 Task: Create a blank project AgileBox with privacy Public and default view as List and in the team Taskers . Create three sections in the project as To-Do, Doing and Done
Action: Mouse moved to (70, 54)
Screenshot: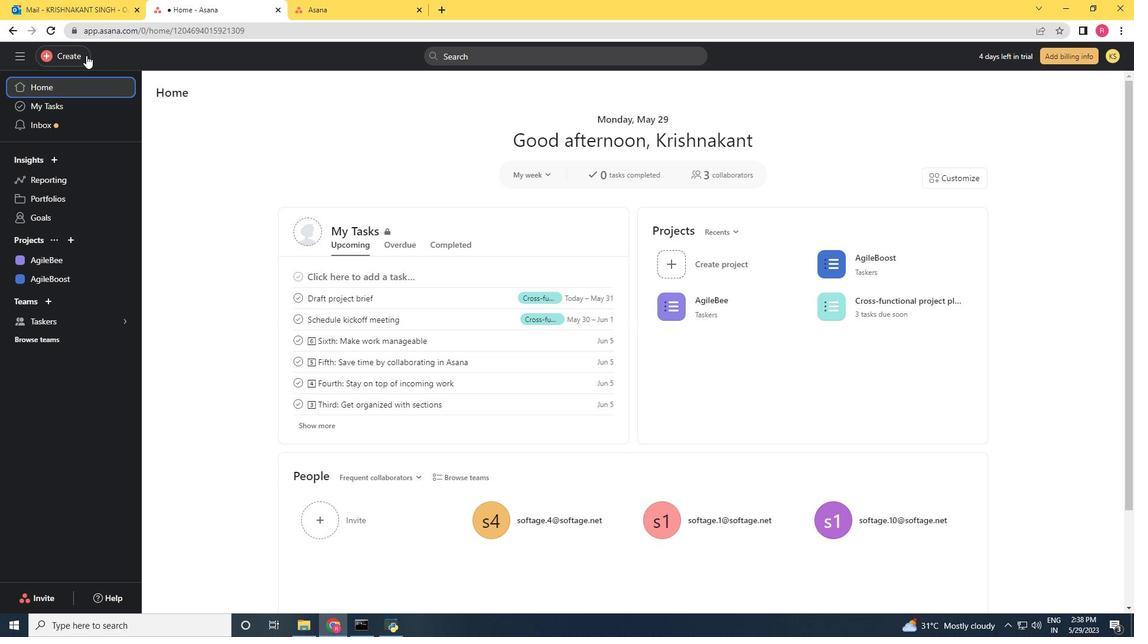 
Action: Mouse pressed left at (70, 54)
Screenshot: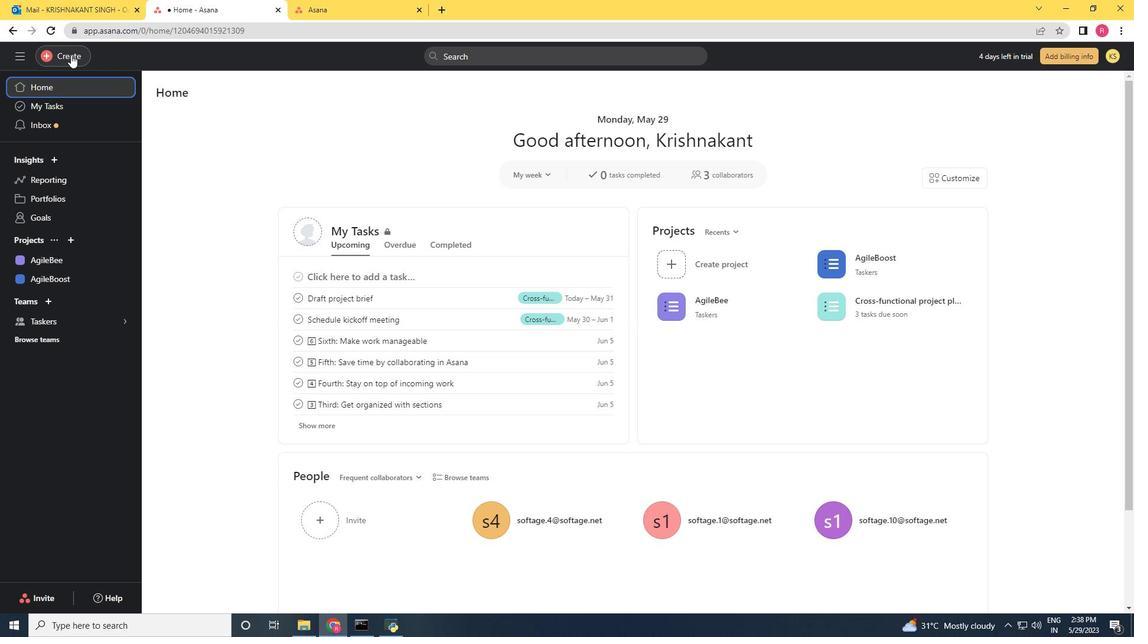 
Action: Mouse moved to (129, 78)
Screenshot: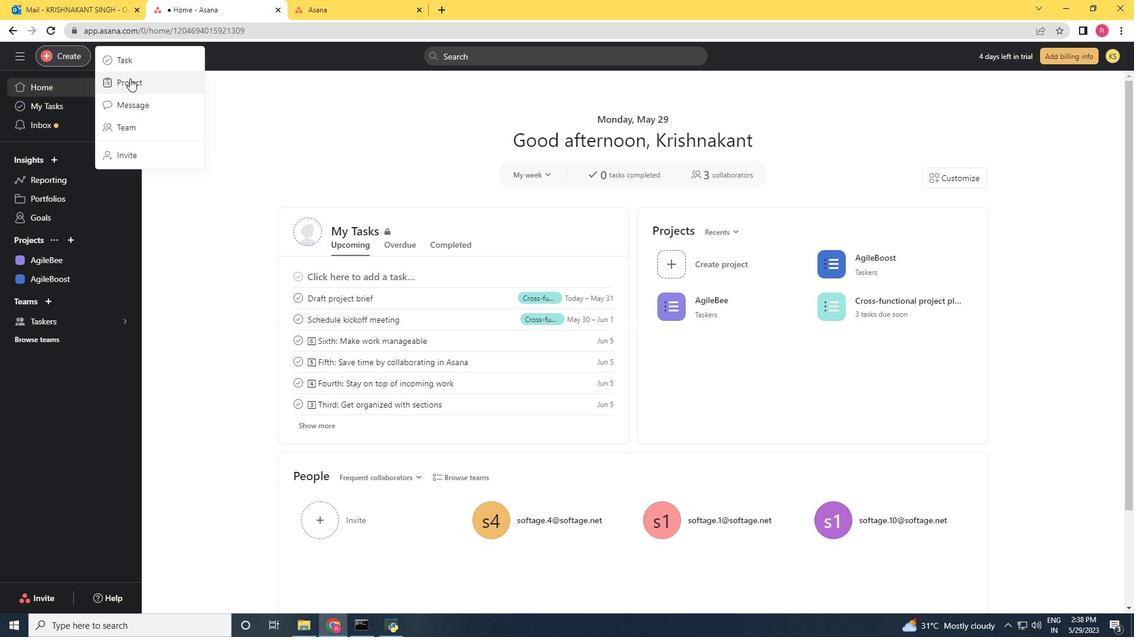 
Action: Mouse pressed left at (129, 78)
Screenshot: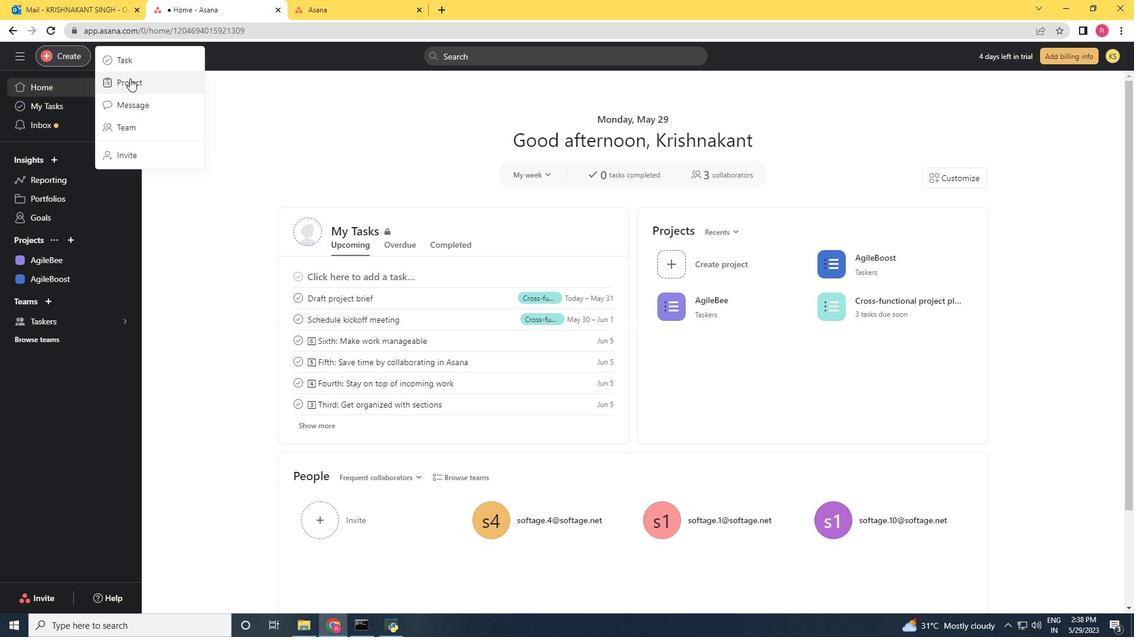 
Action: Mouse moved to (473, 348)
Screenshot: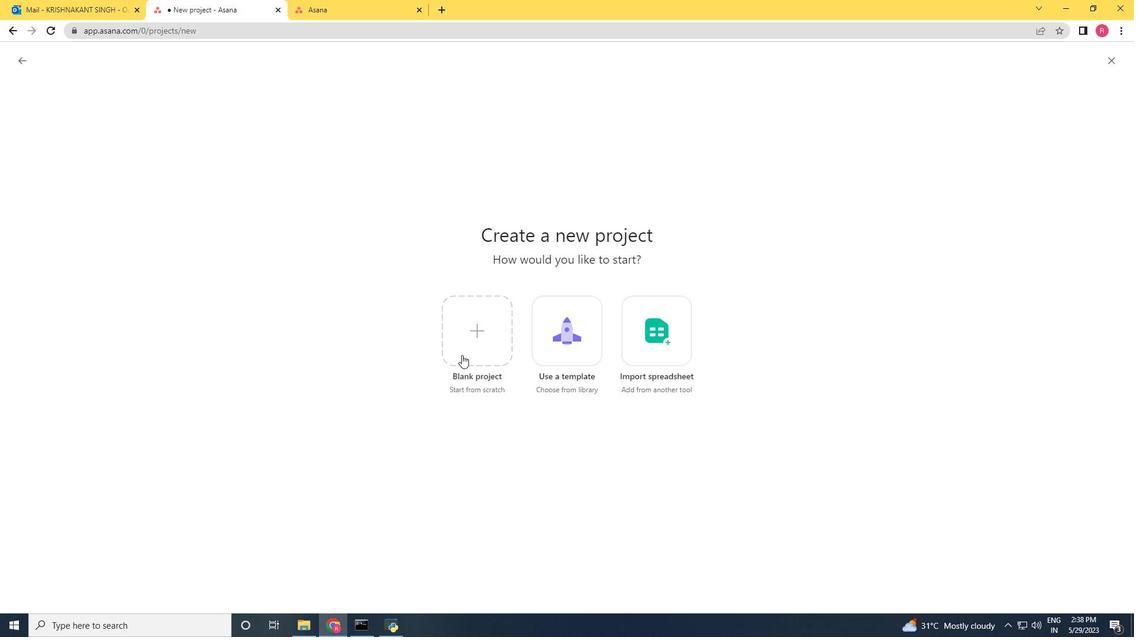 
Action: Mouse pressed left at (473, 348)
Screenshot: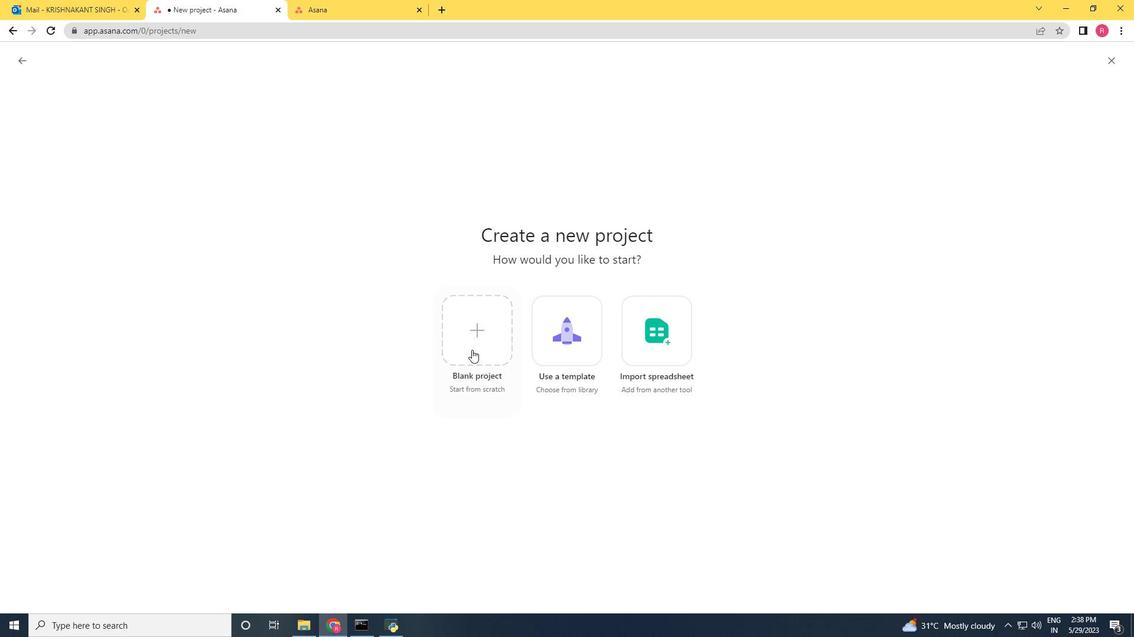 
Action: Mouse moved to (539, 469)
Screenshot: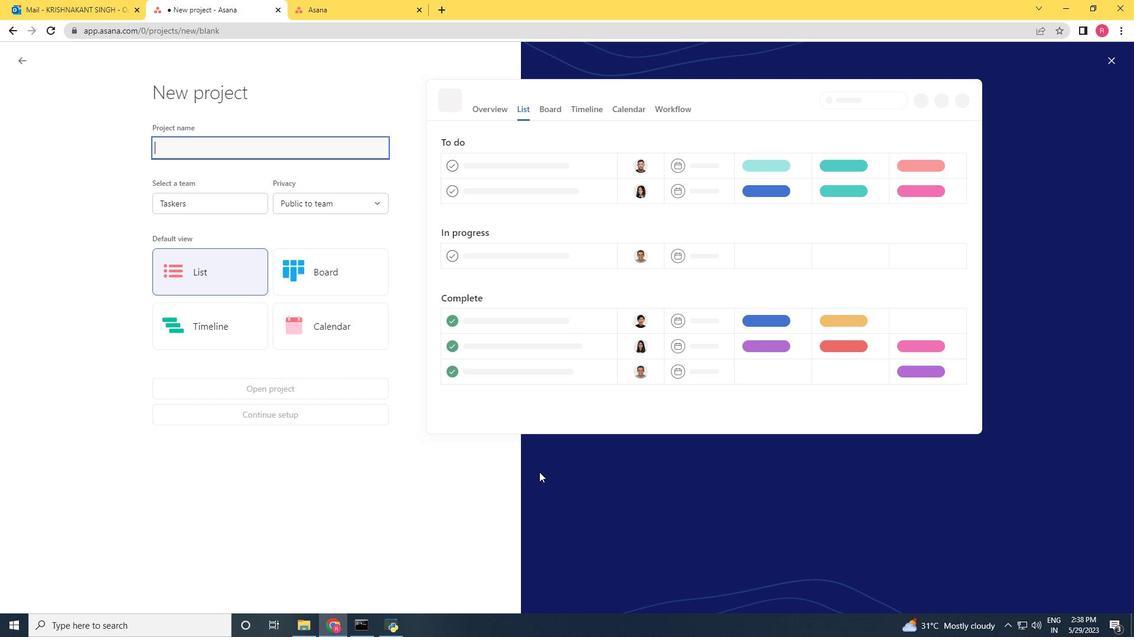 
Action: Key pressed <Key.shift>Agile<Key.shift>Box
Screenshot: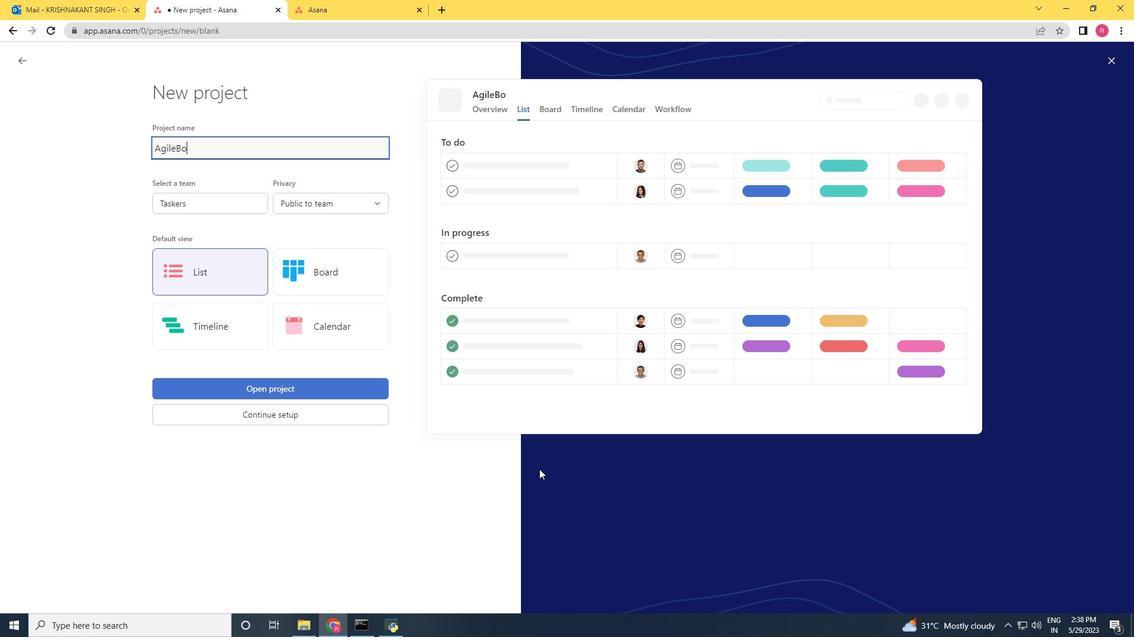 
Action: Mouse moved to (327, 197)
Screenshot: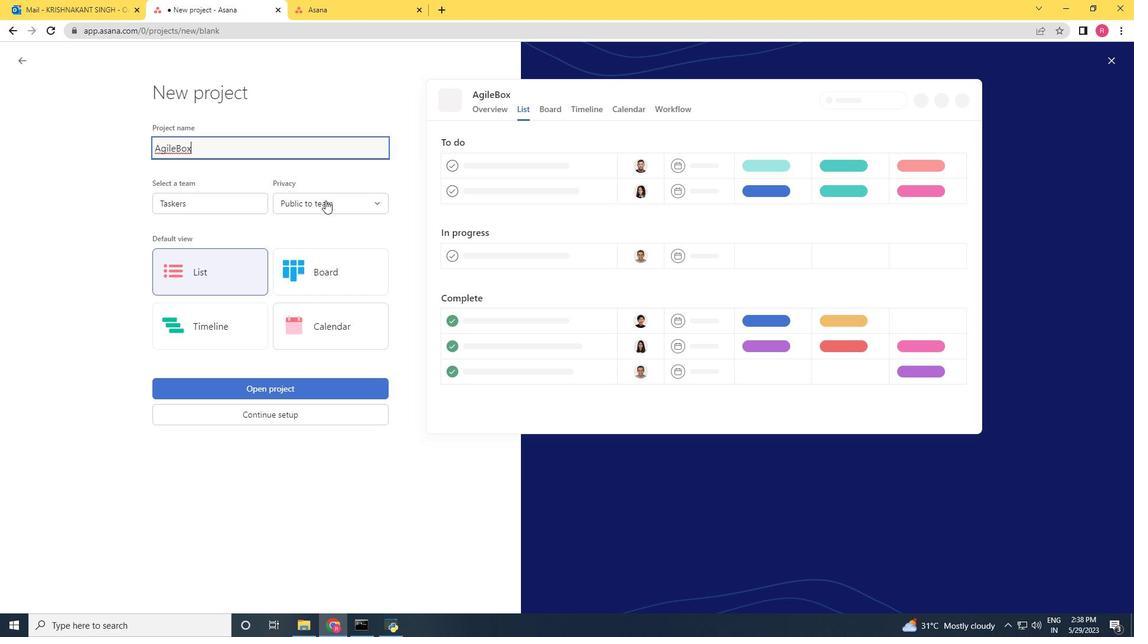 
Action: Mouse pressed left at (327, 197)
Screenshot: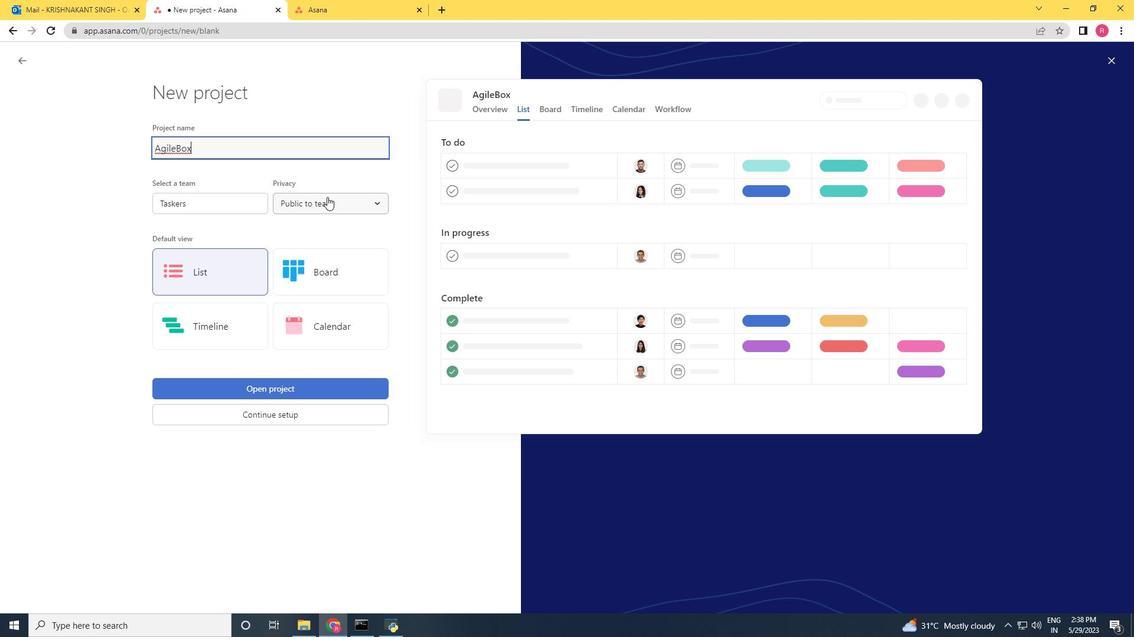 
Action: Mouse moved to (327, 222)
Screenshot: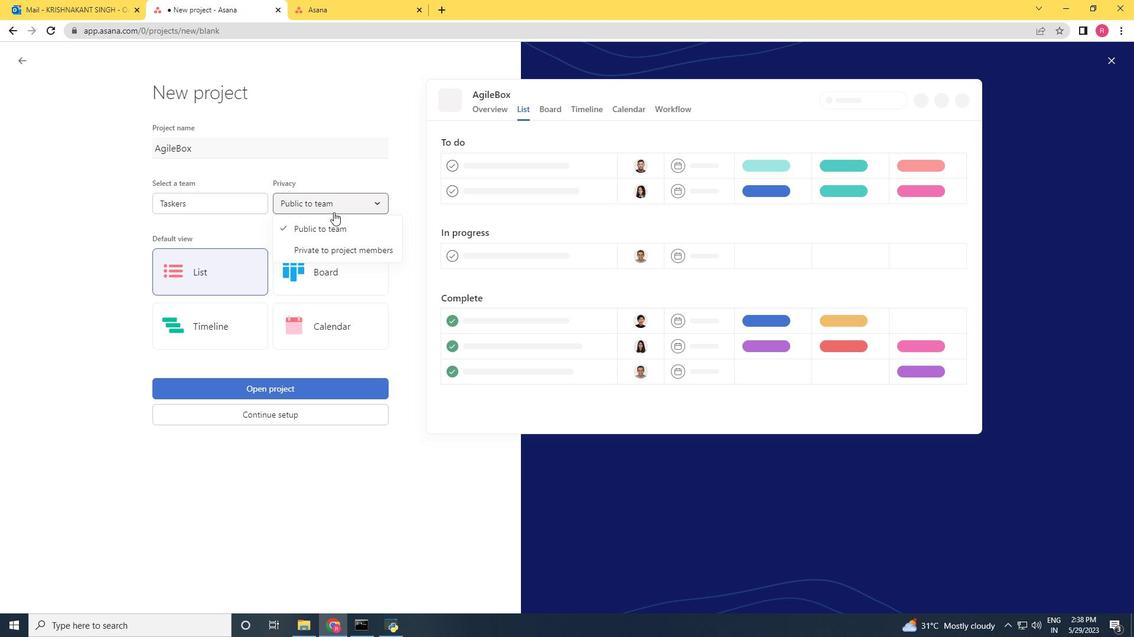 
Action: Mouse pressed left at (327, 222)
Screenshot: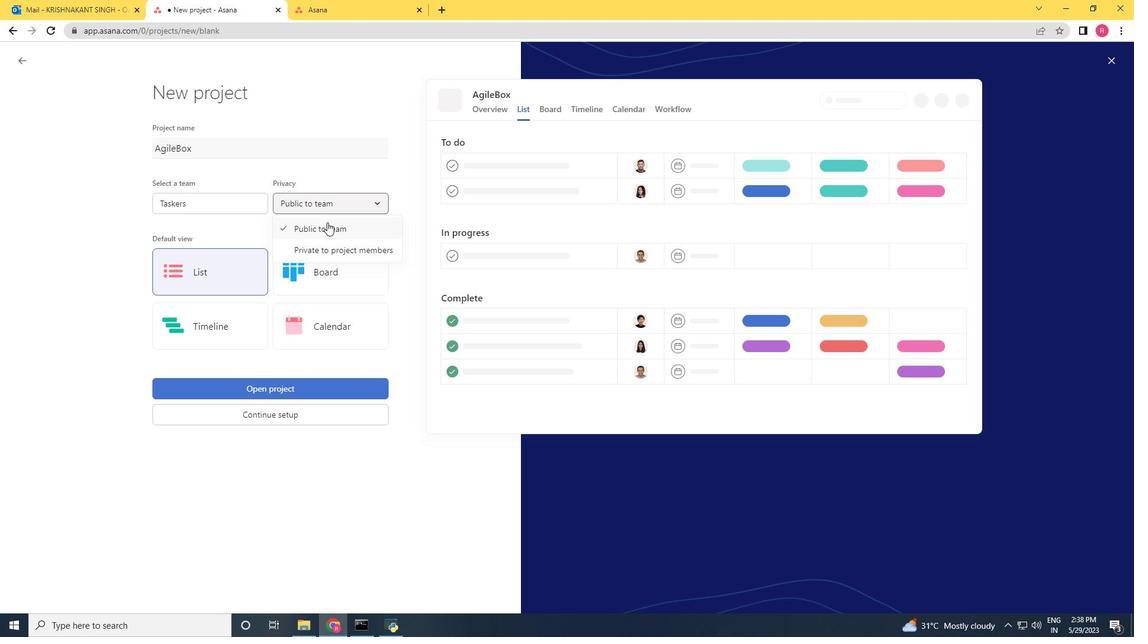 
Action: Mouse moved to (222, 262)
Screenshot: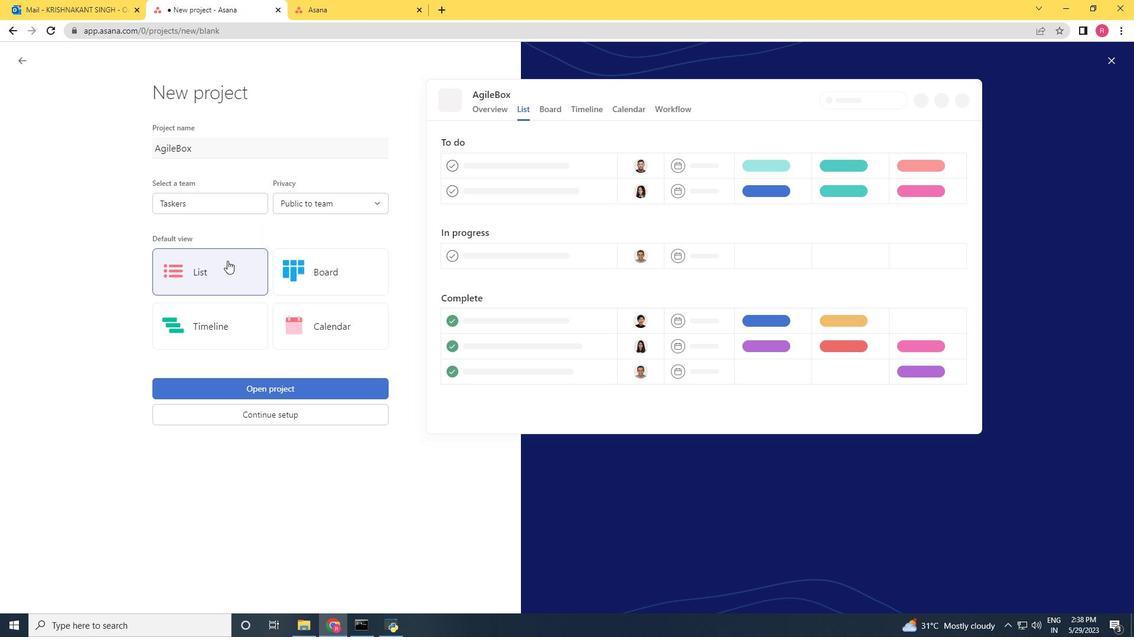 
Action: Mouse pressed left at (222, 262)
Screenshot: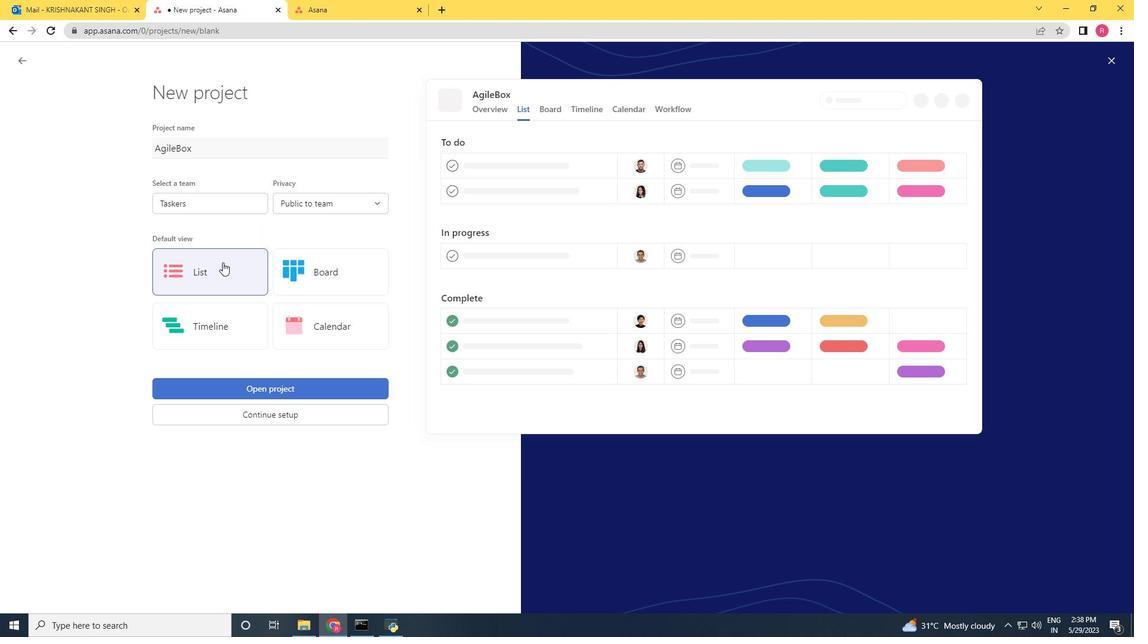 
Action: Mouse moved to (224, 200)
Screenshot: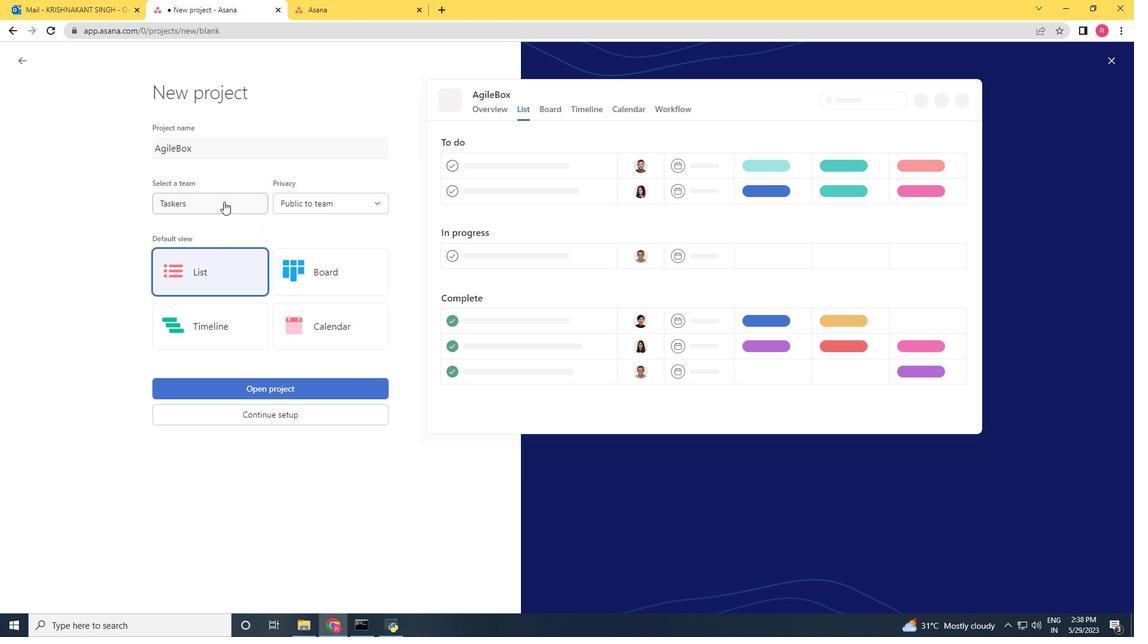 
Action: Mouse pressed left at (224, 200)
Screenshot: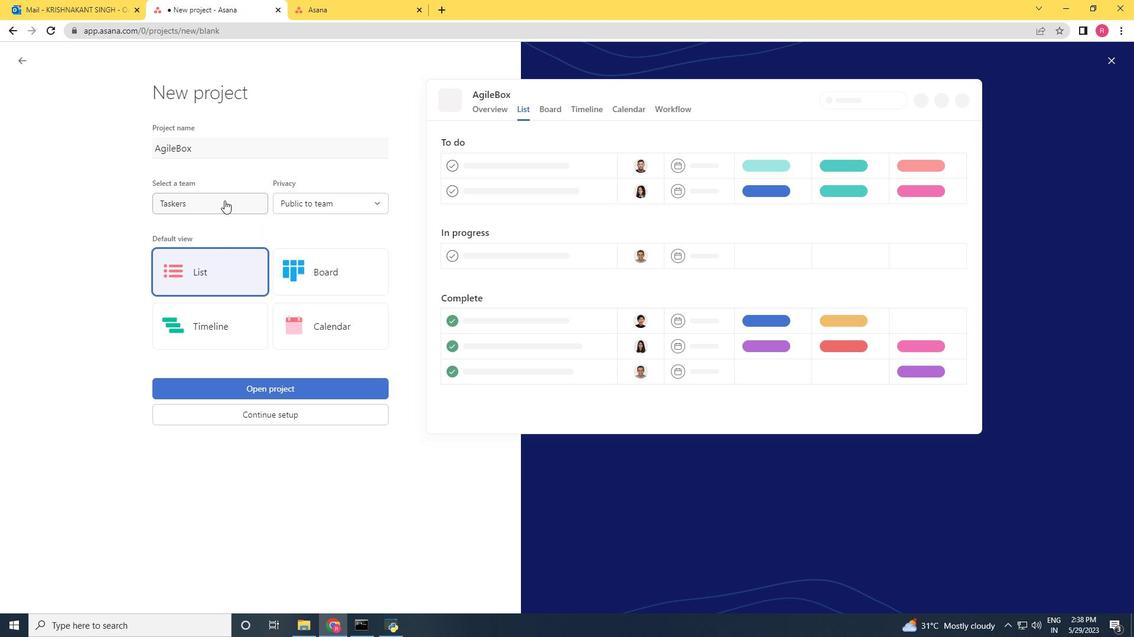 
Action: Mouse moved to (211, 230)
Screenshot: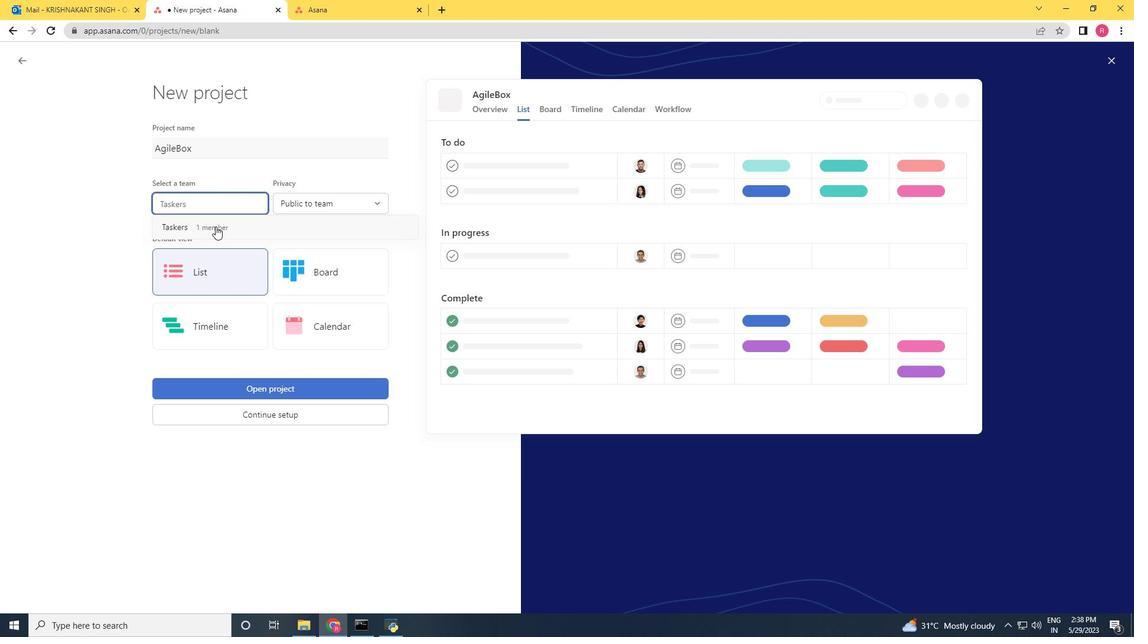 
Action: Mouse pressed left at (211, 230)
Screenshot: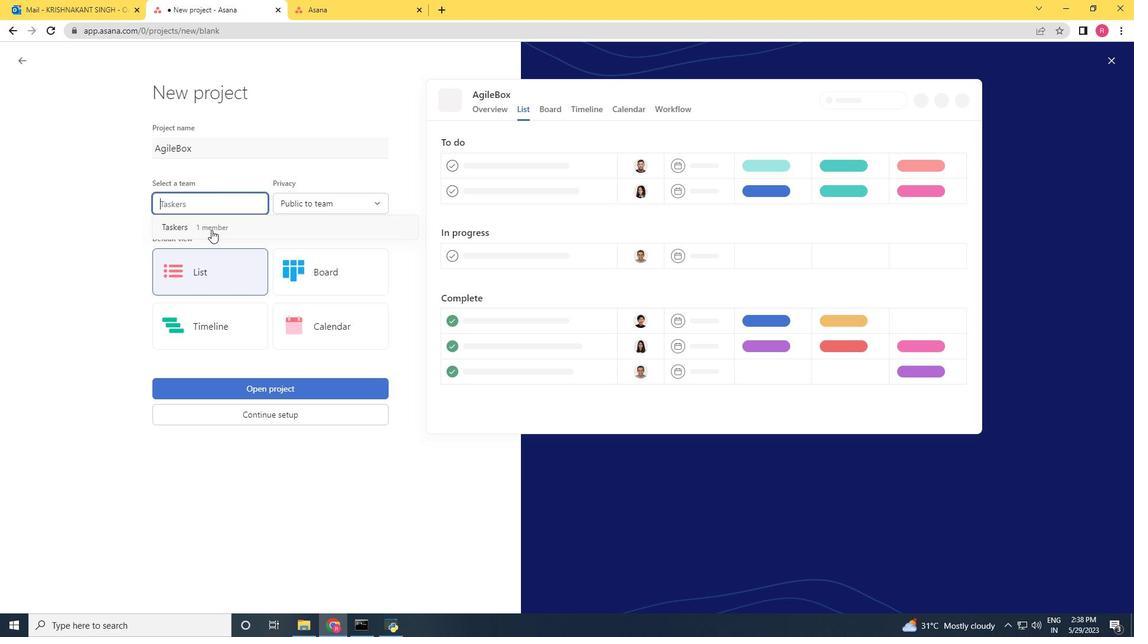 
Action: Mouse moved to (280, 390)
Screenshot: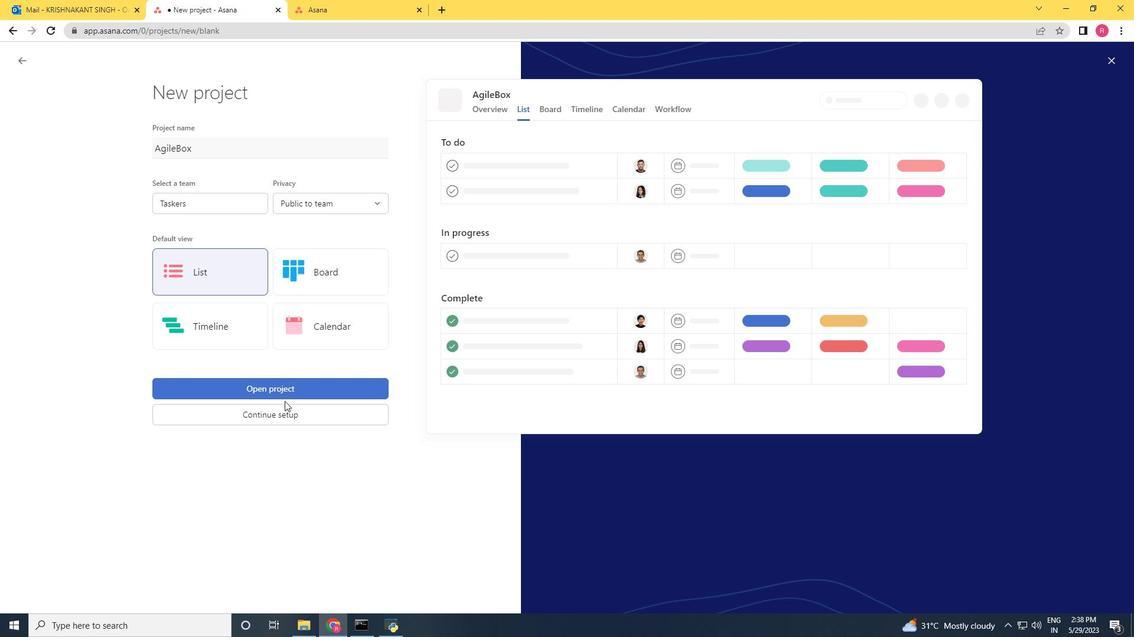 
Action: Mouse pressed left at (280, 390)
Screenshot: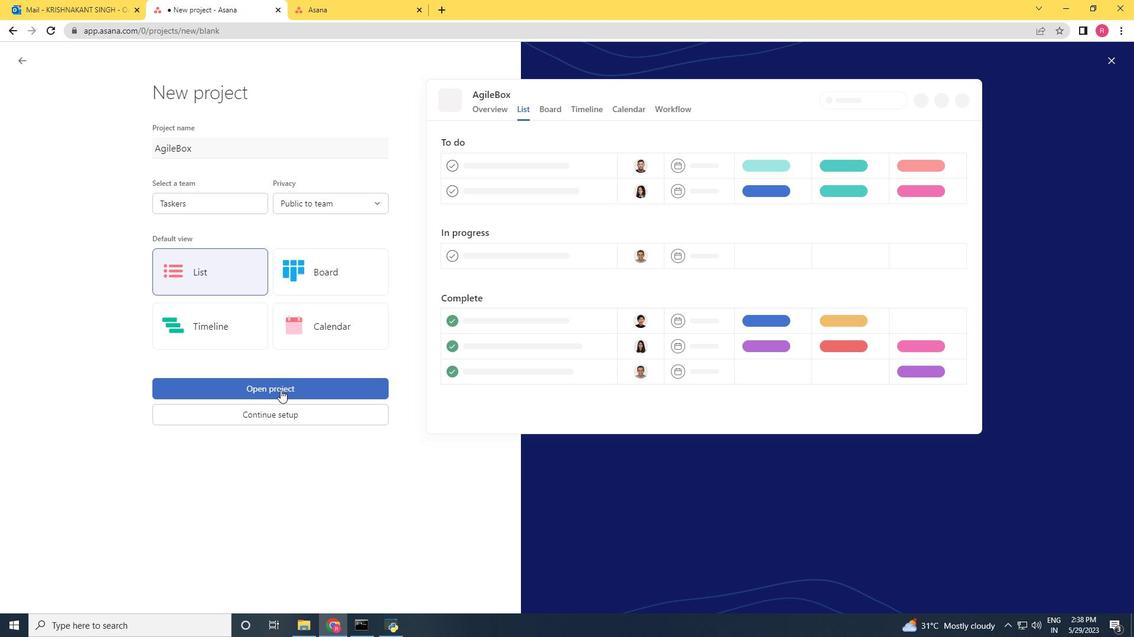 
Action: Mouse moved to (202, 262)
Screenshot: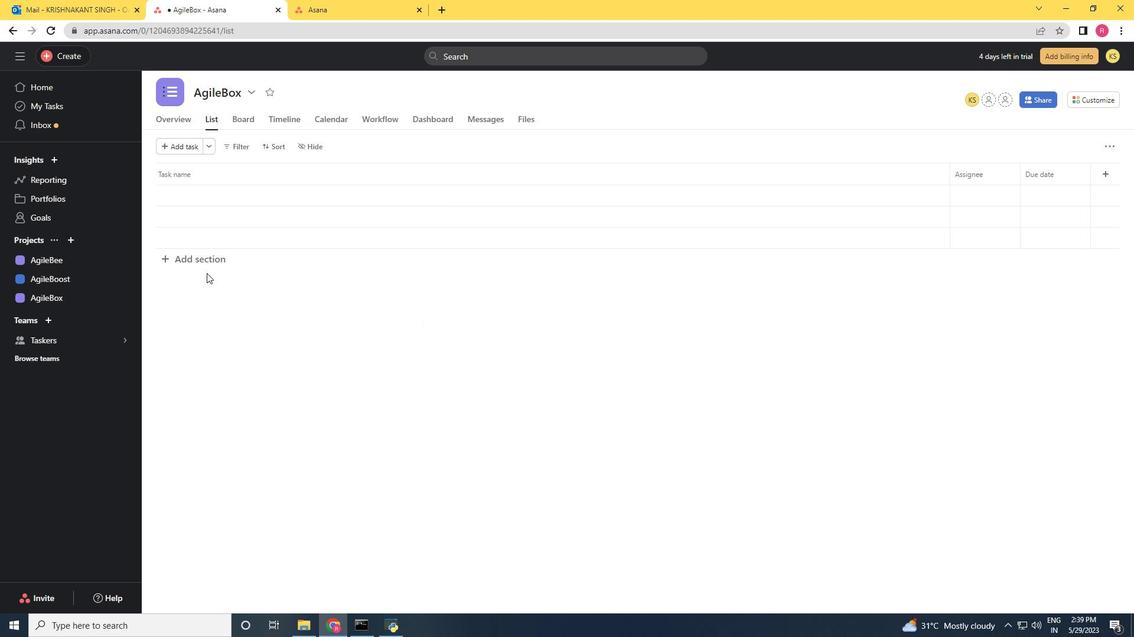 
Action: Mouse pressed left at (202, 262)
Screenshot: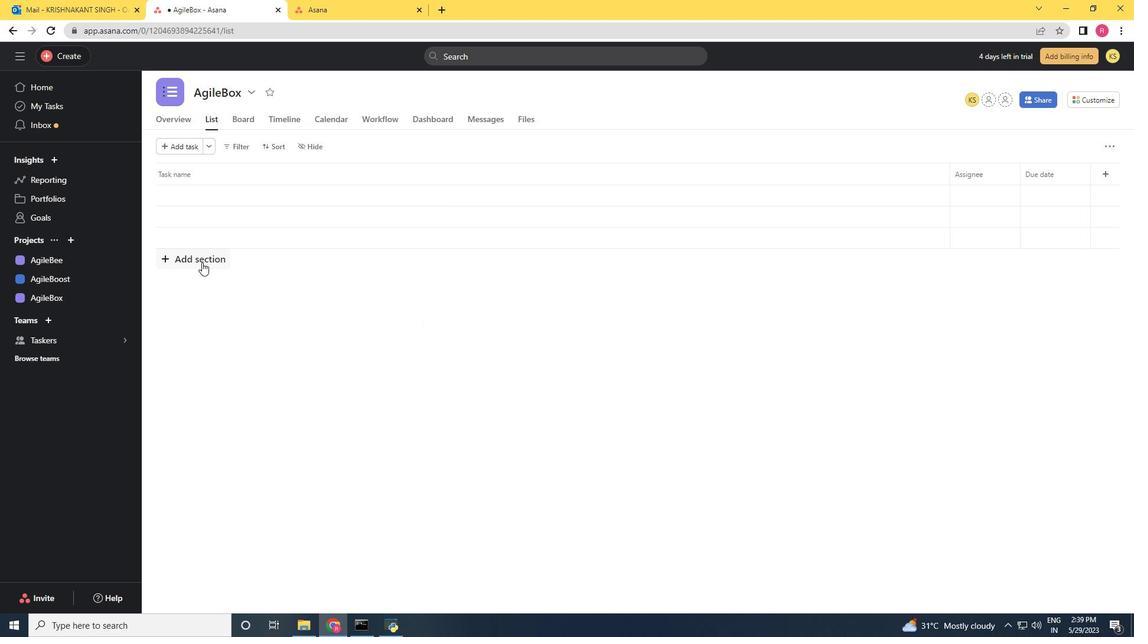 
Action: Key pressed <Key.shift><Key.shift><Key.shift><Key.shift><Key.shift><Key.shift><Key.shift><Key.shift><Key.shift><Key.shift><Key.shift><Key.shift><Key.shift><Key.shift><Key.shift><Key.shift><Key.shift><Key.shift>To-<Key.shift><Key.shift><Key.shift><Key.shift><Key.shift><Key.shift><Key.shift><Key.shift><Key.shift><Key.shift><Key.shift><Key.shift><Key.shift><Key.shift><Key.shift><Key.shift><Key.shift><Key.shift>Do<Key.tab>
Screenshot: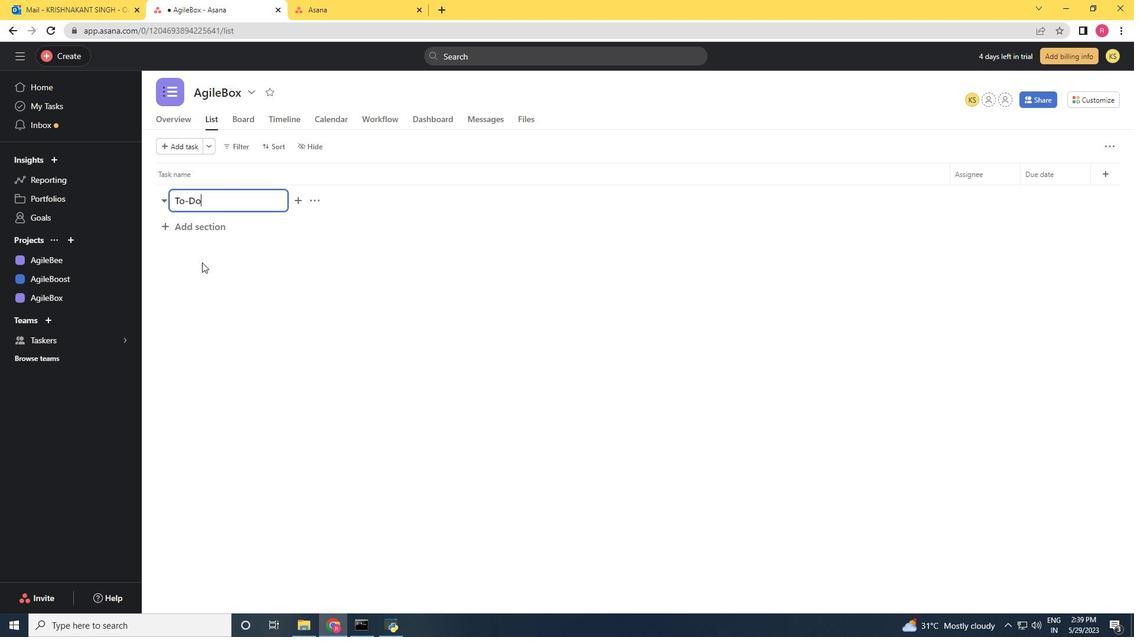 
Action: Mouse moved to (193, 240)
Screenshot: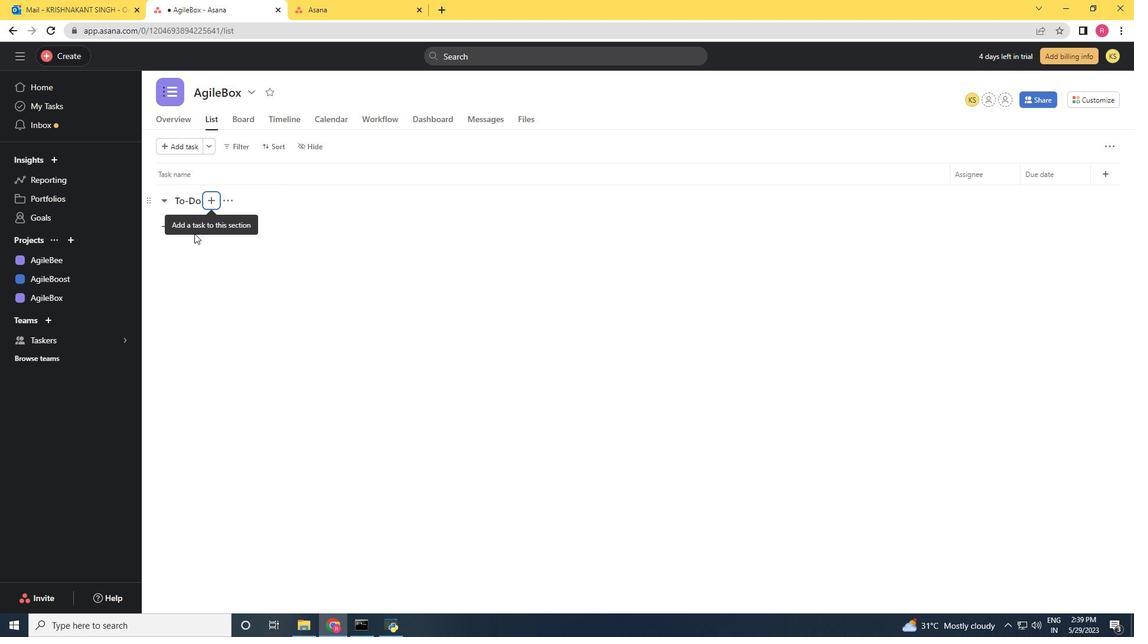 
Action: Mouse pressed left at (193, 240)
Screenshot: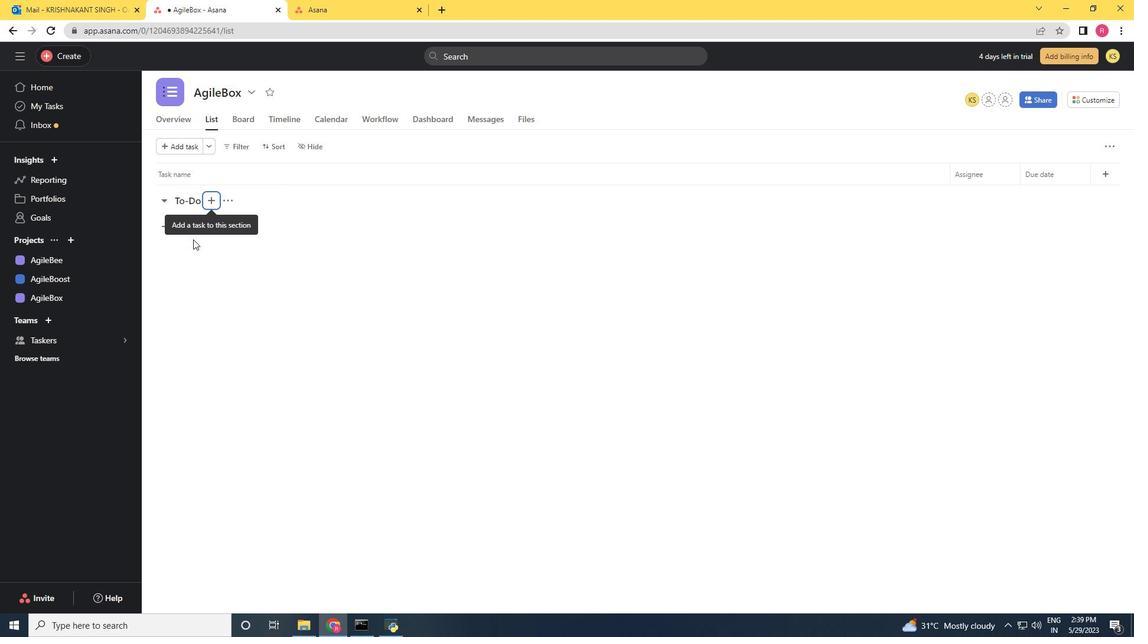 
Action: Mouse moved to (188, 223)
Screenshot: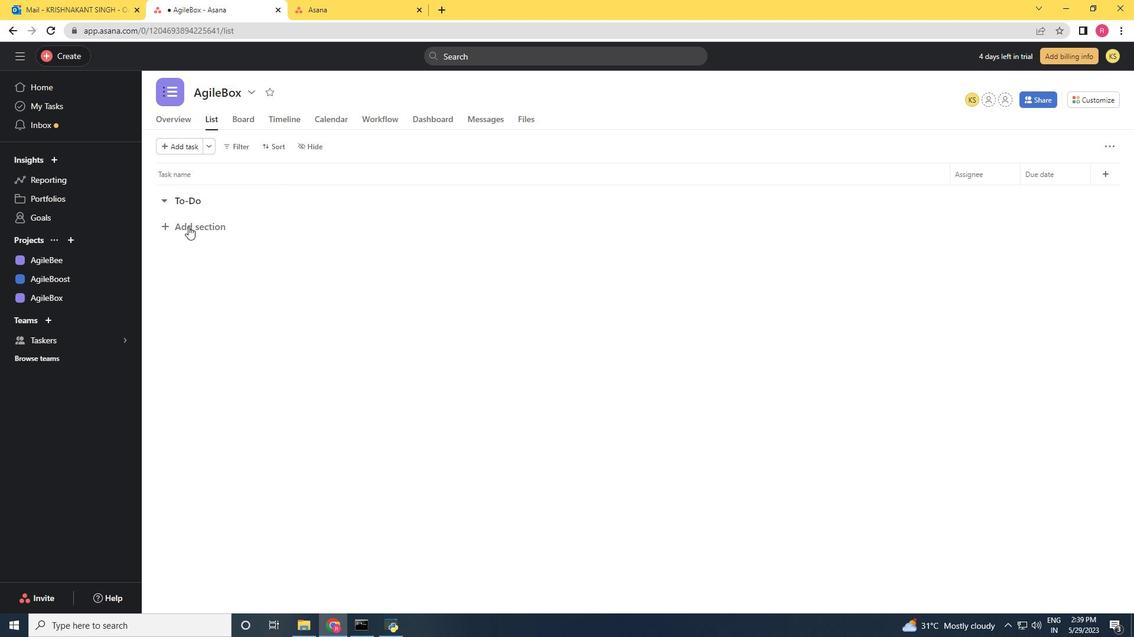 
Action: Mouse pressed left at (188, 223)
Screenshot: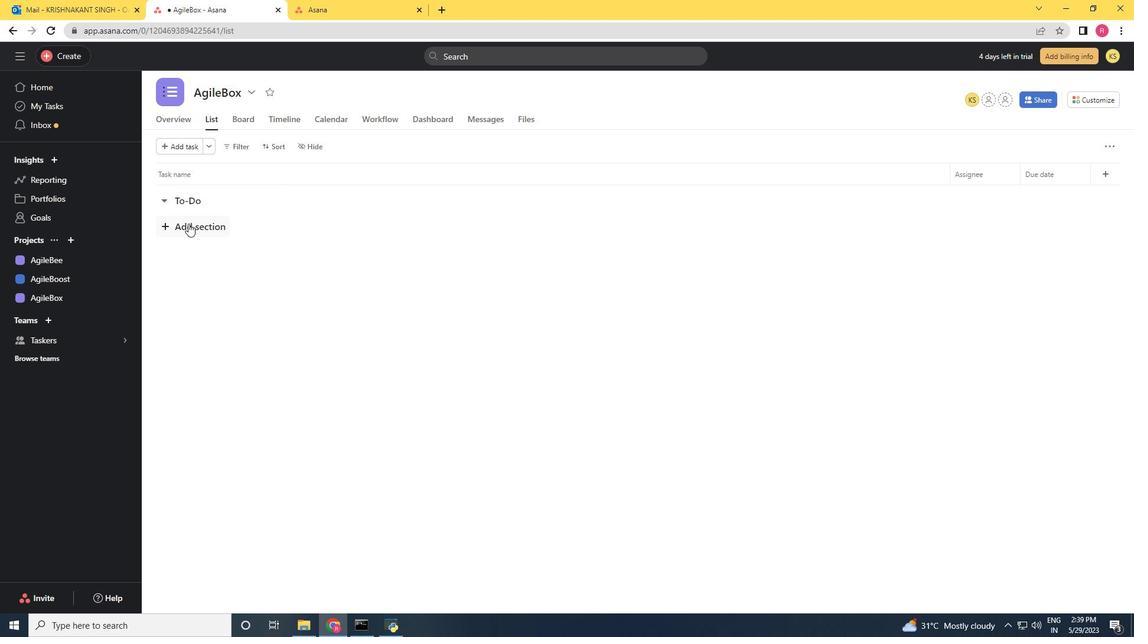 
Action: Key pressed <Key.shift><Key.shift><Key.shift><Key.shift><Key.shift><Key.shift>Doing<Key.enter>
Screenshot: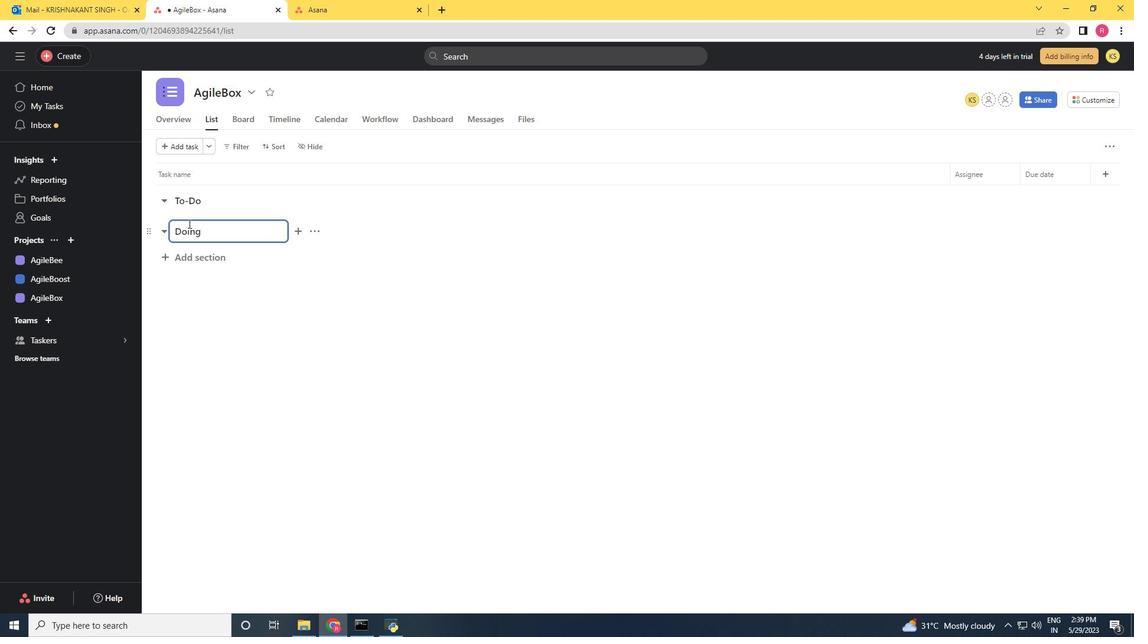 
Action: Mouse moved to (196, 303)
Screenshot: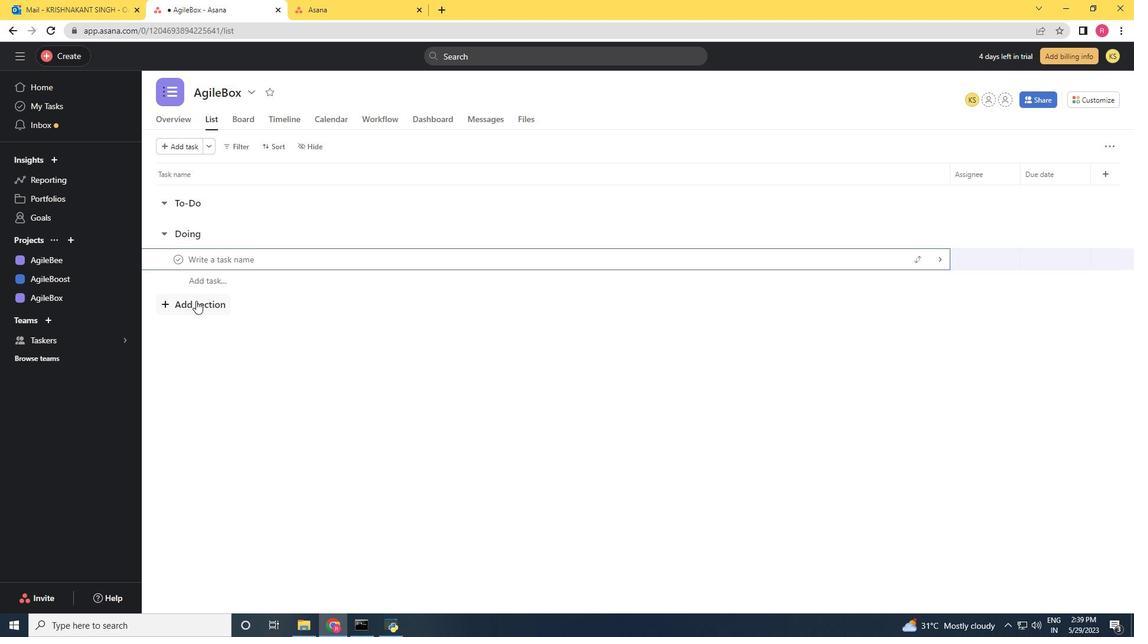 
Action: Mouse pressed left at (196, 303)
Screenshot: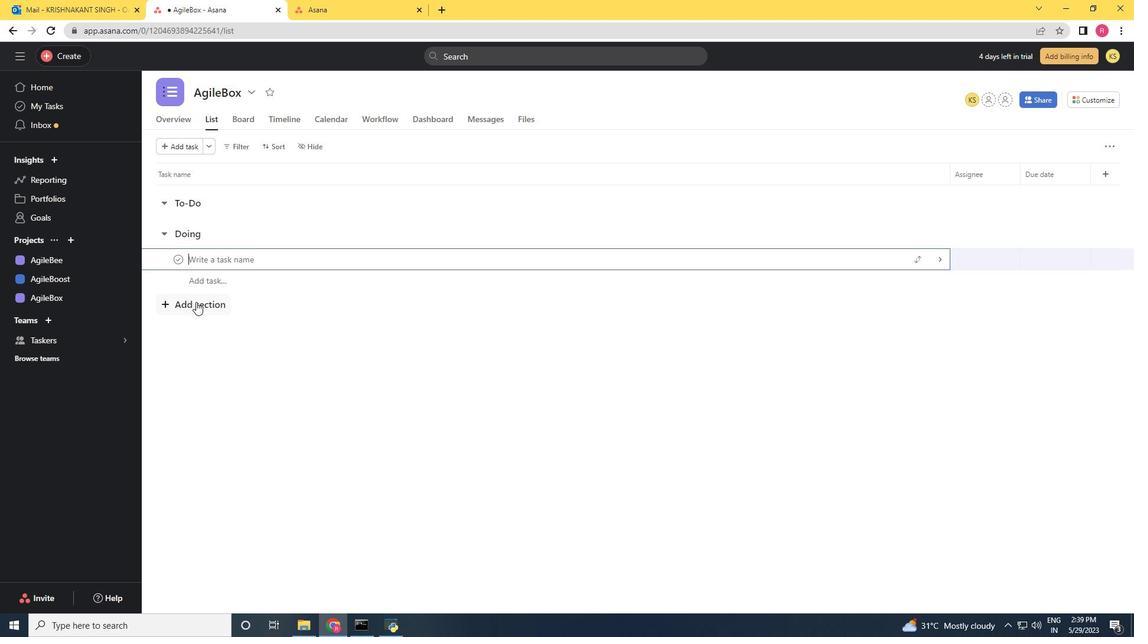 
Action: Mouse moved to (187, 261)
Screenshot: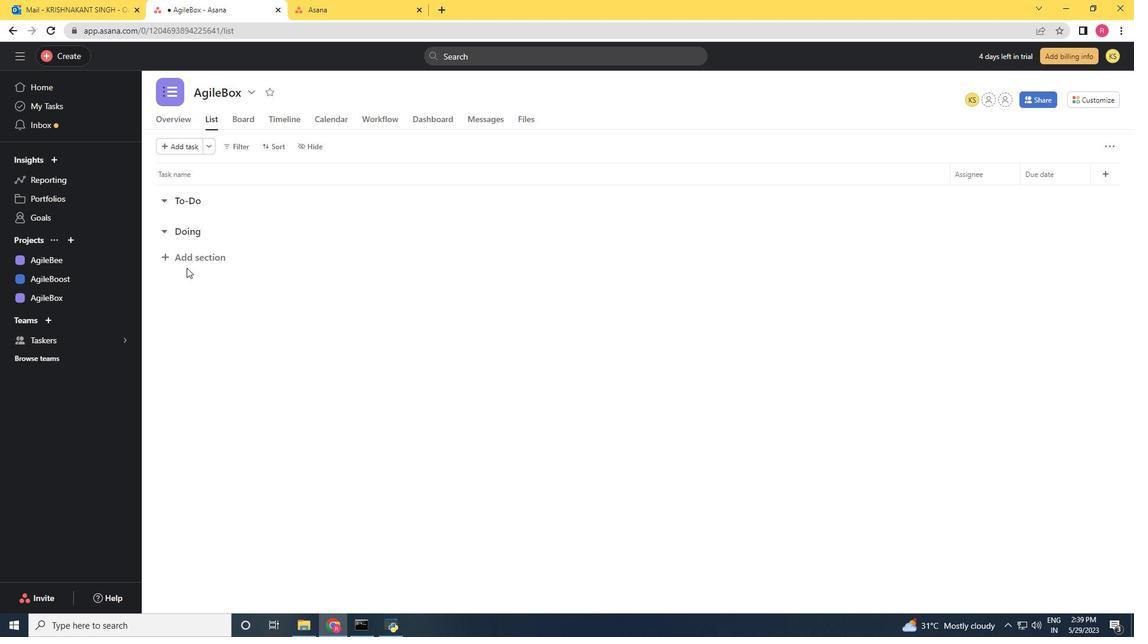 
Action: Mouse pressed left at (187, 261)
Screenshot: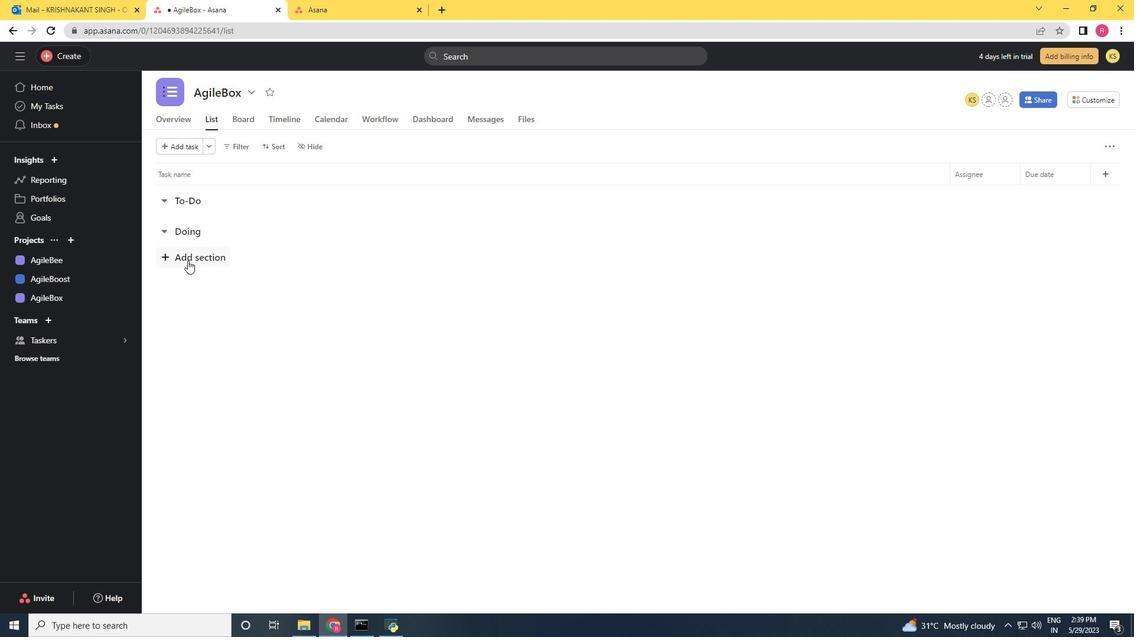 
Action: Key pressed <Key.shift><Key.shift><Key.shift>Done<Key.enter>
Screenshot: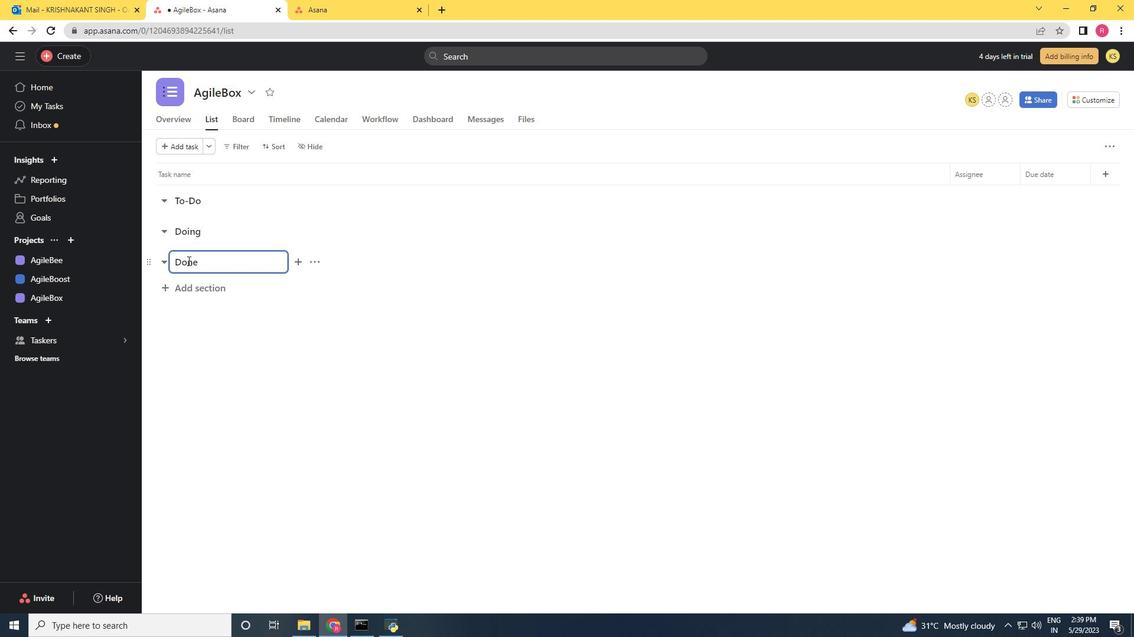 
Action: Mouse moved to (330, 521)
Screenshot: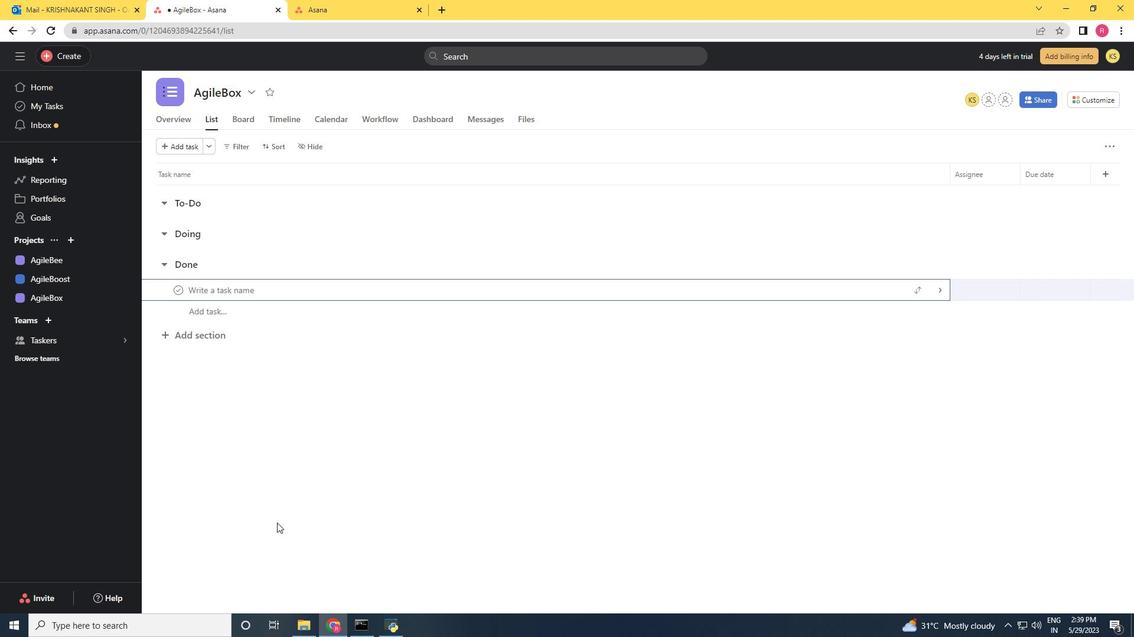 
